 Task: Choose the pronouns "she/her".
Action: Mouse moved to (1271, 93)
Screenshot: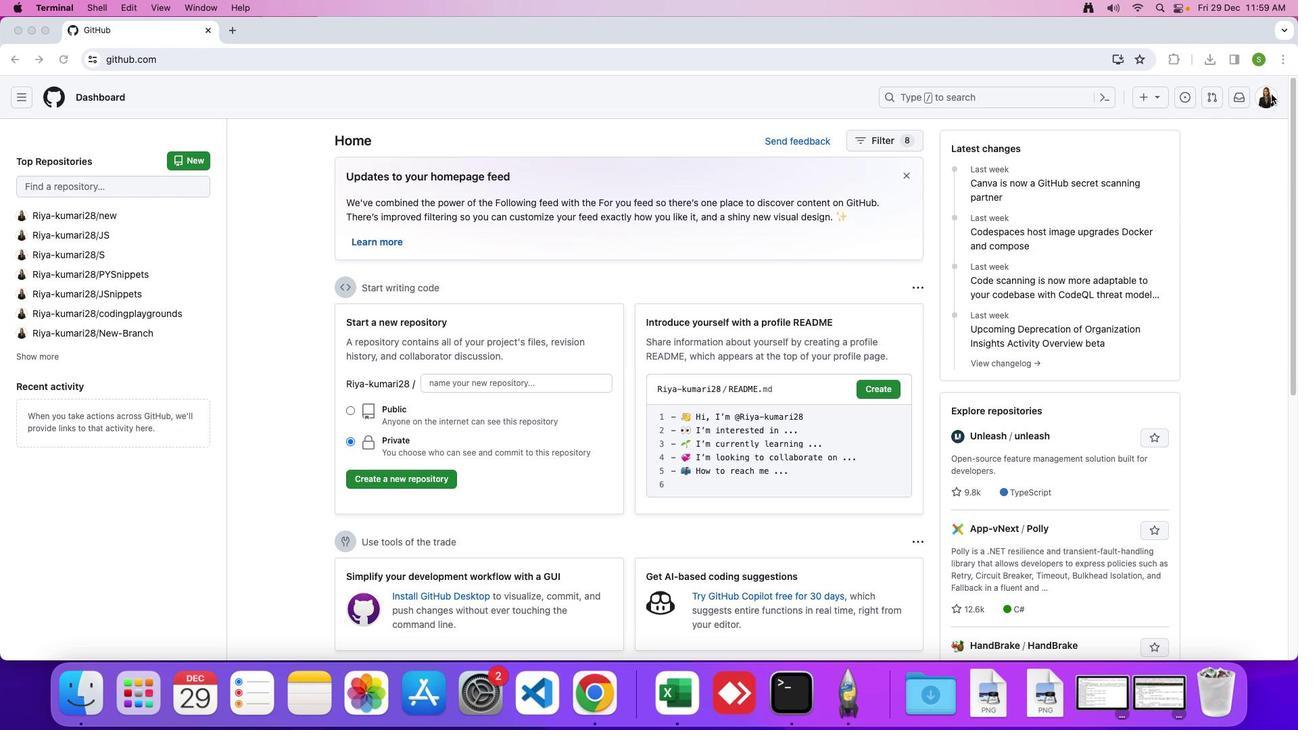 
Action: Mouse pressed left at (1271, 93)
Screenshot: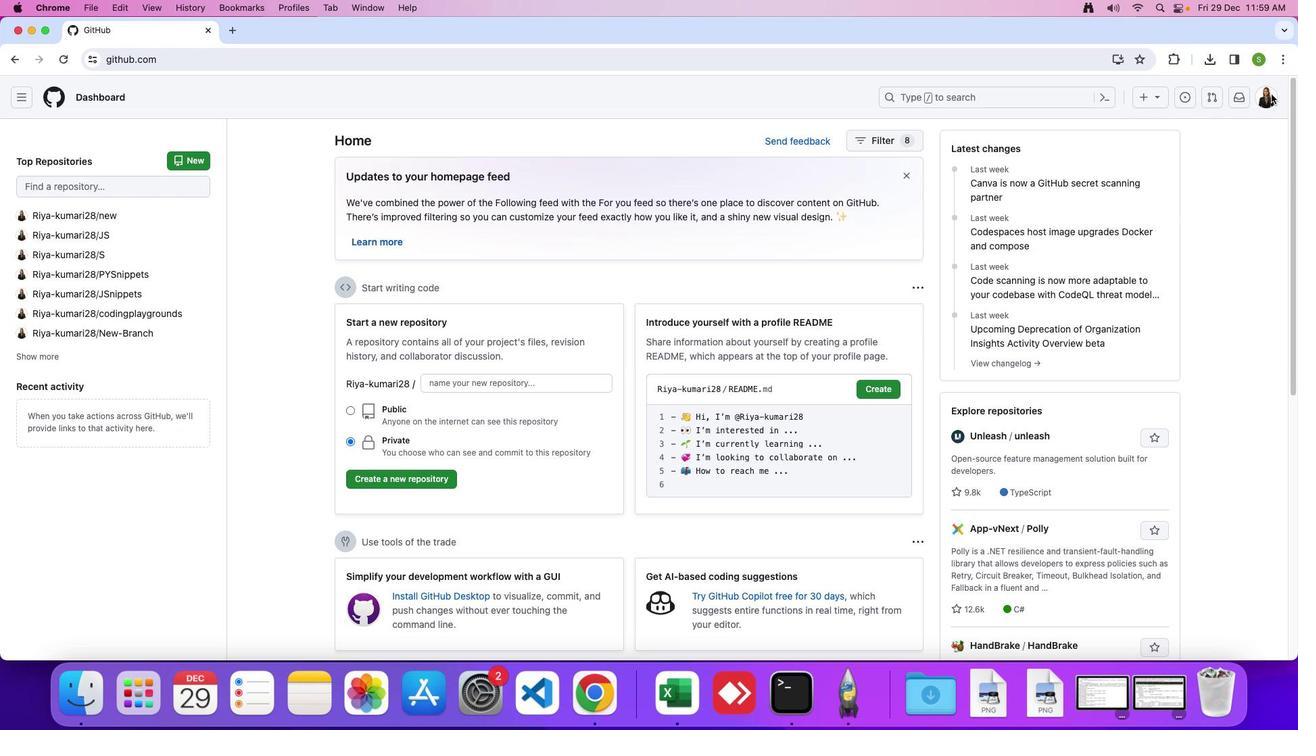 
Action: Mouse moved to (1269, 93)
Screenshot: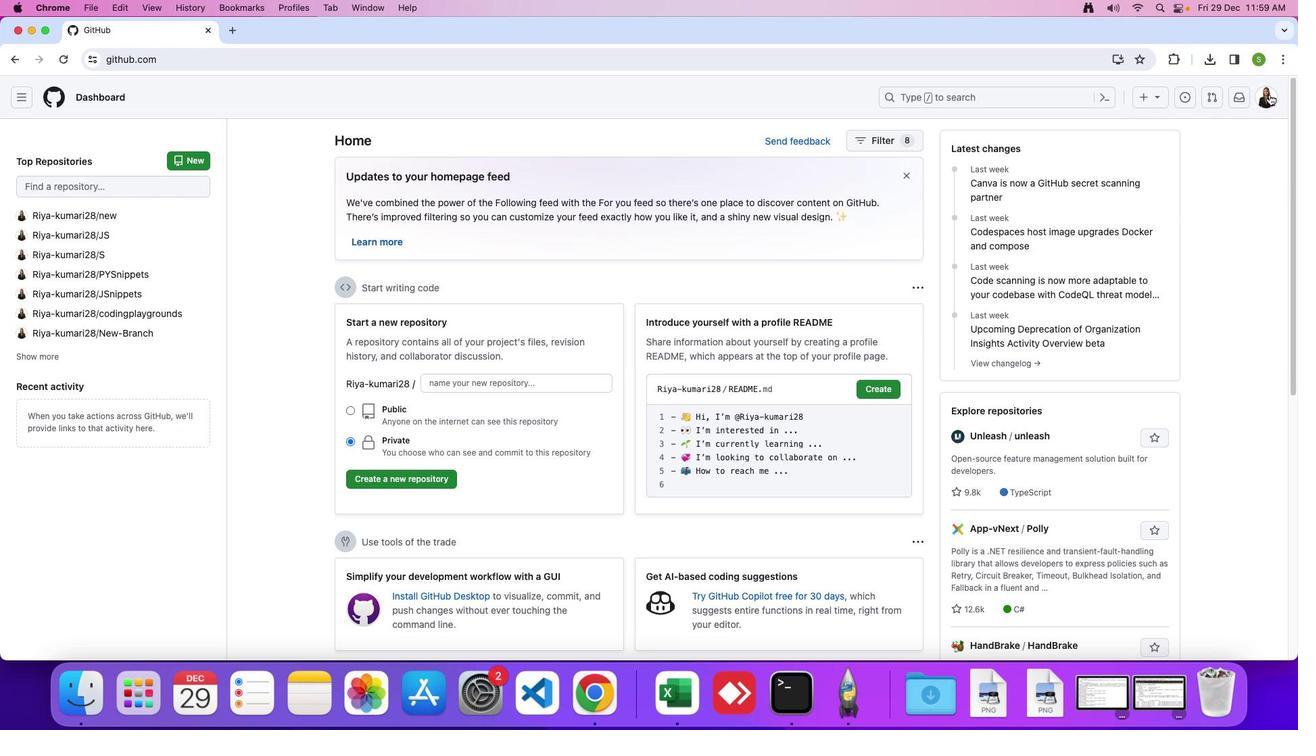
Action: Mouse pressed left at (1269, 93)
Screenshot: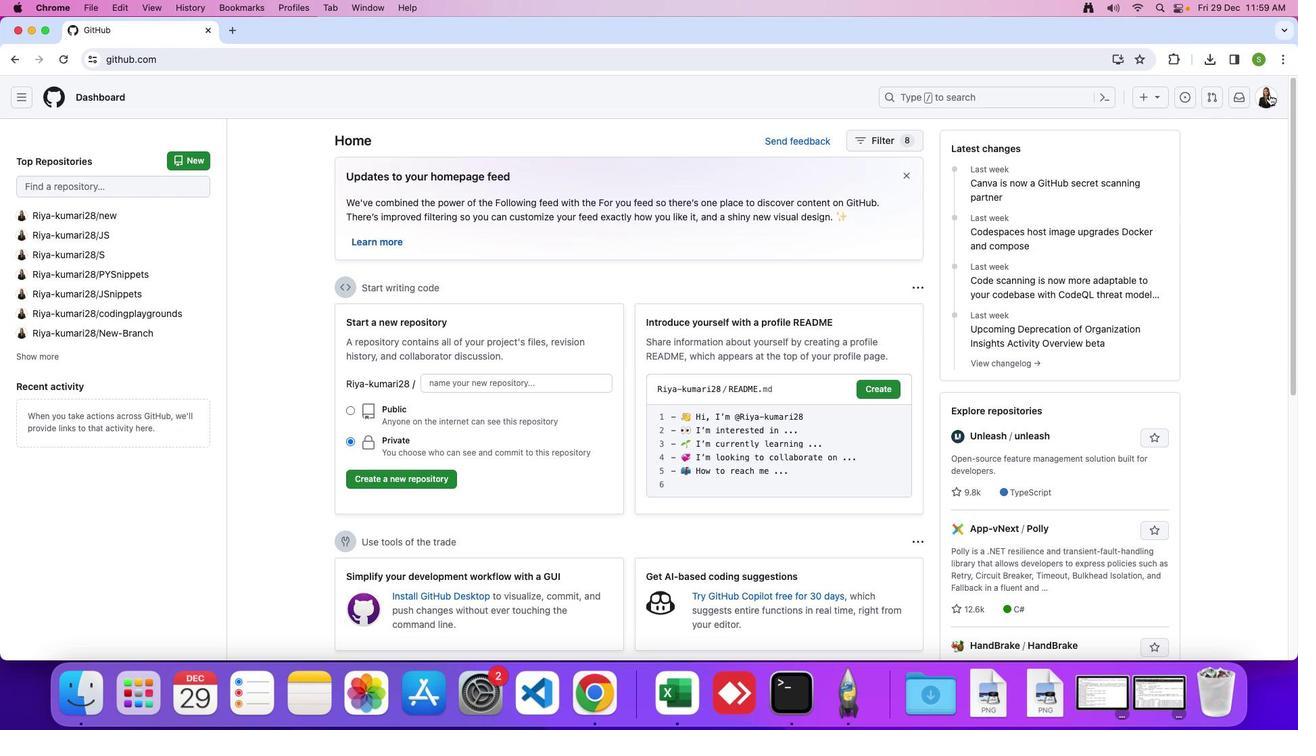 
Action: Mouse moved to (1155, 166)
Screenshot: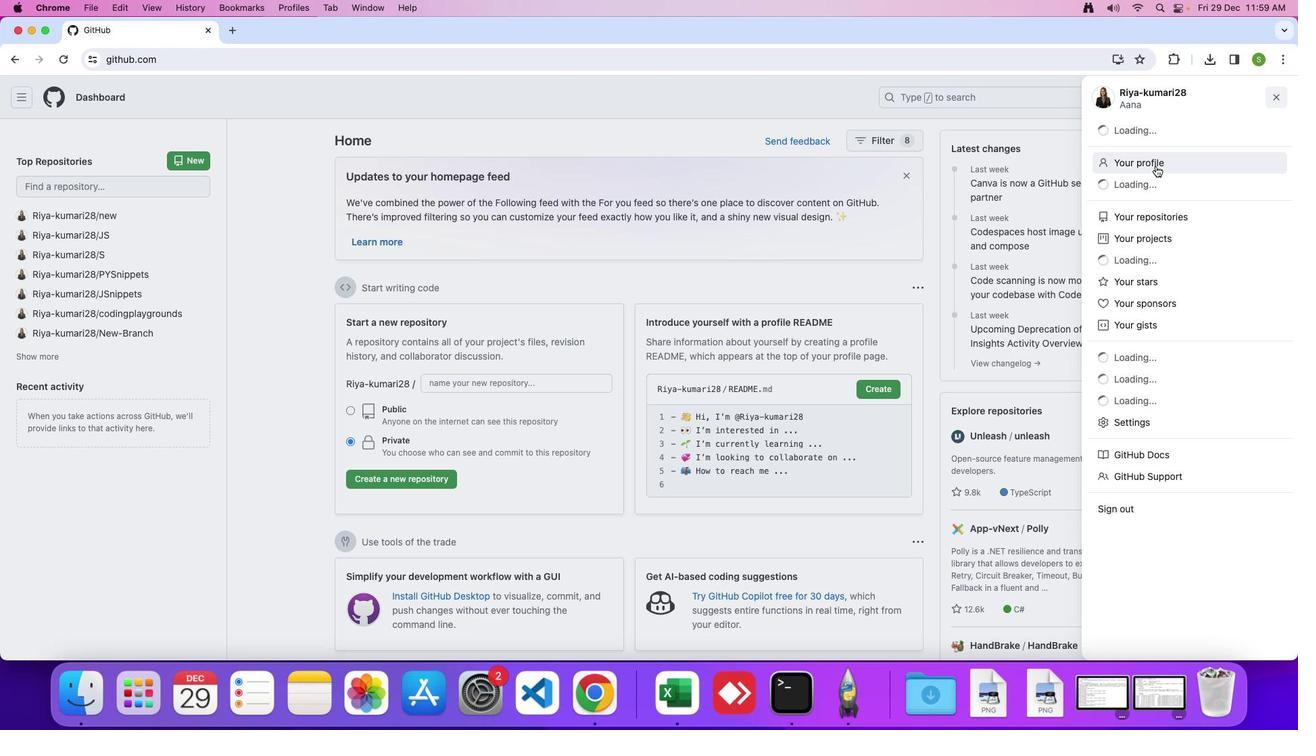 
Action: Mouse pressed left at (1155, 166)
Screenshot: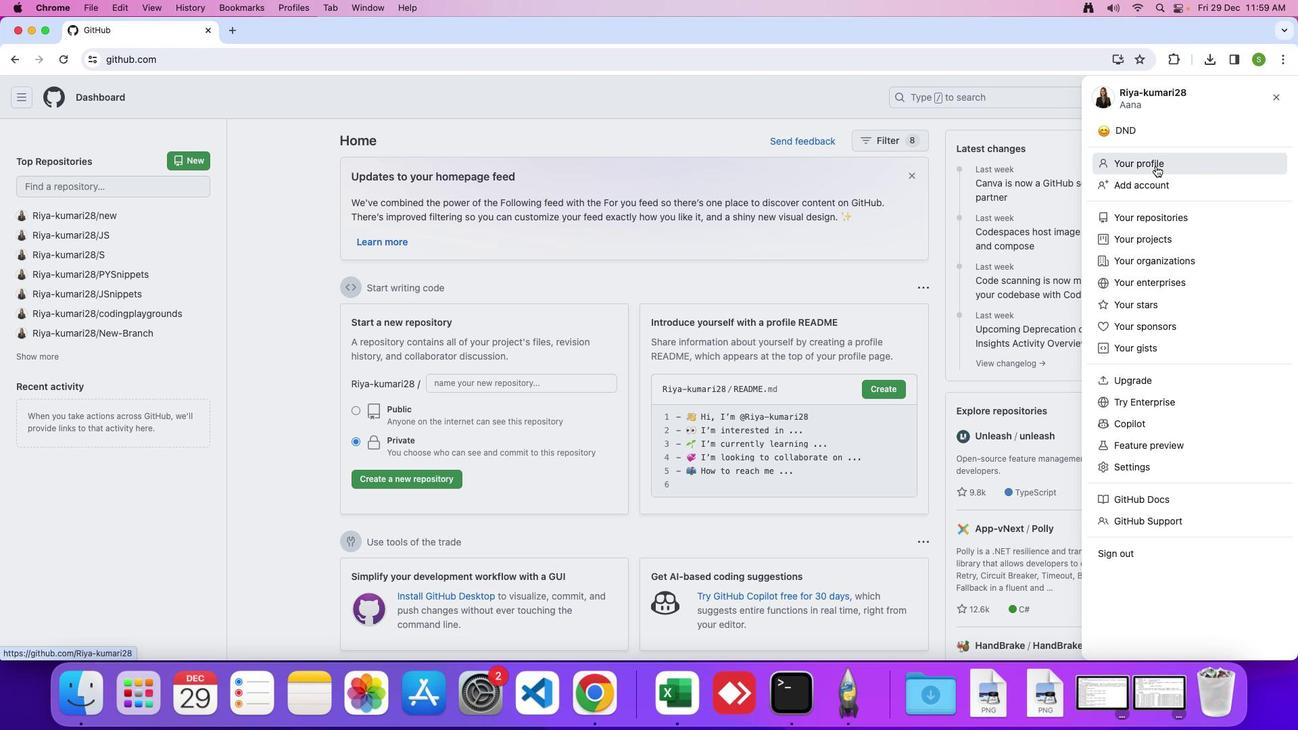 
Action: Mouse moved to (306, 470)
Screenshot: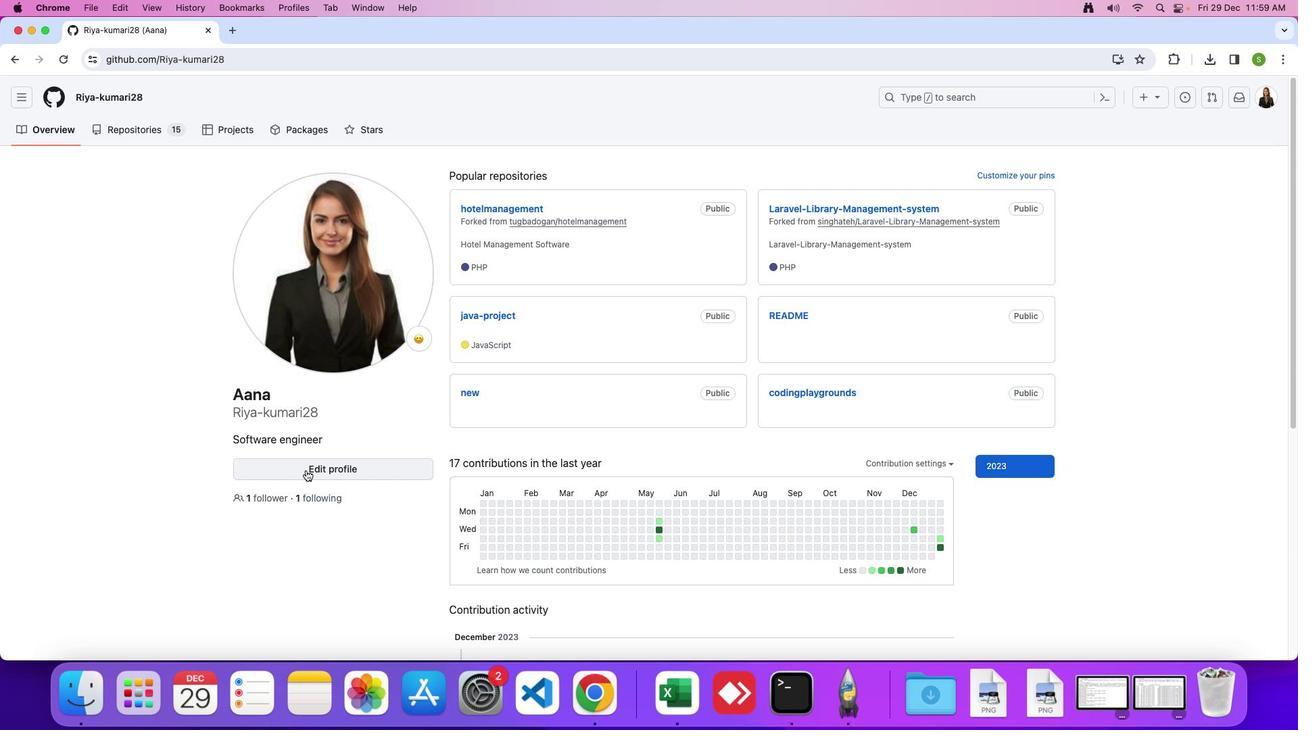 
Action: Mouse pressed left at (306, 470)
Screenshot: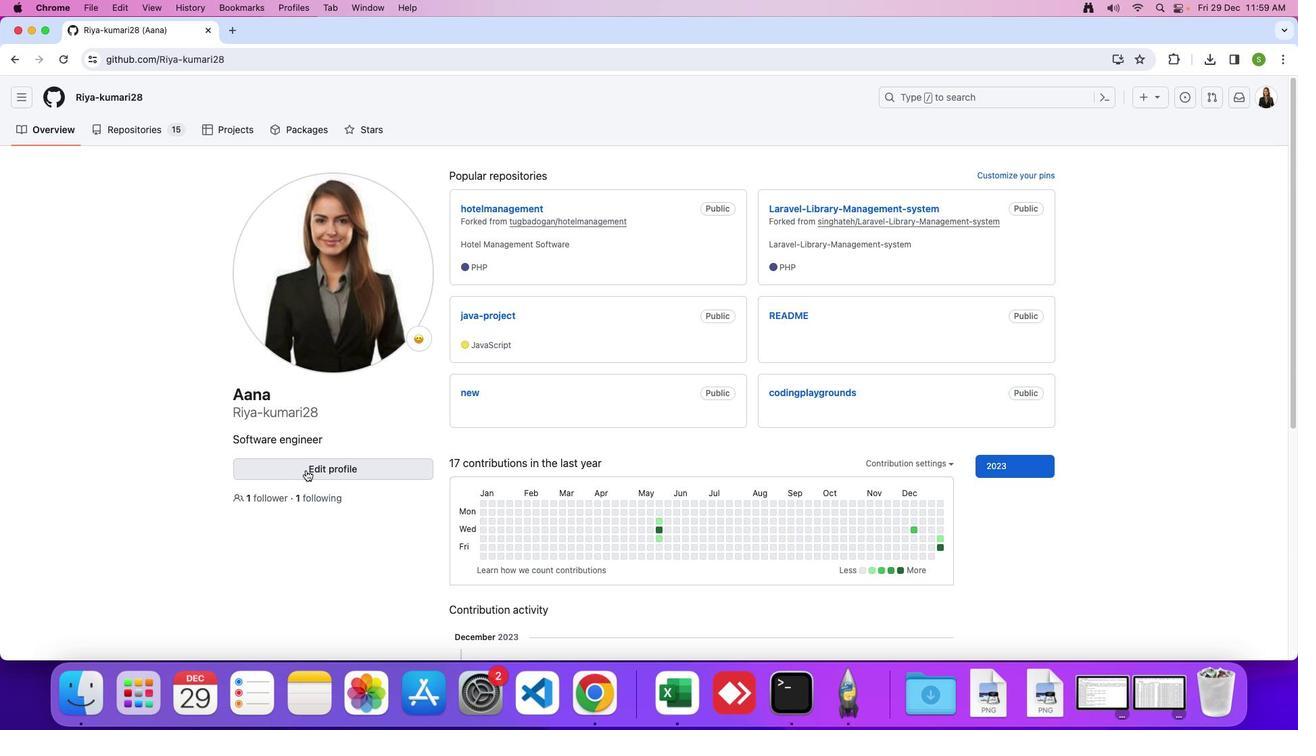 
Action: Mouse moved to (329, 478)
Screenshot: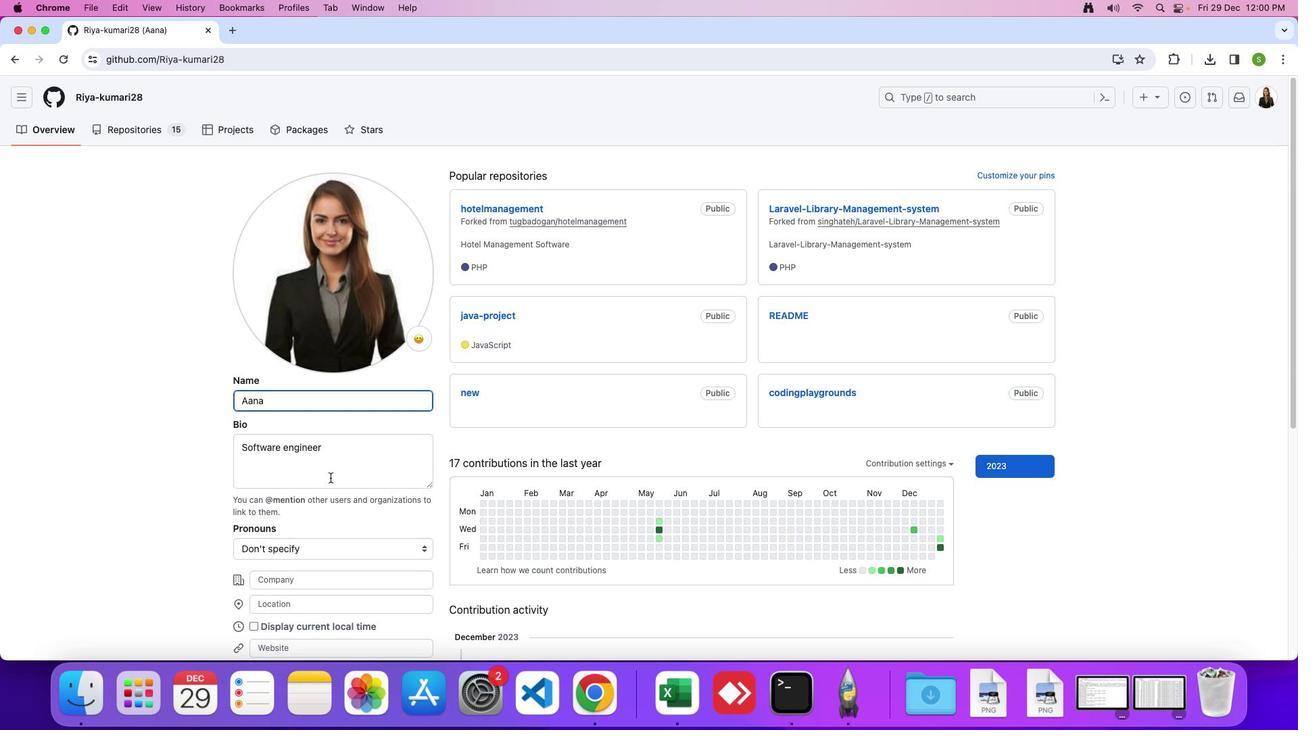 
Action: Mouse scrolled (329, 478) with delta (0, 0)
Screenshot: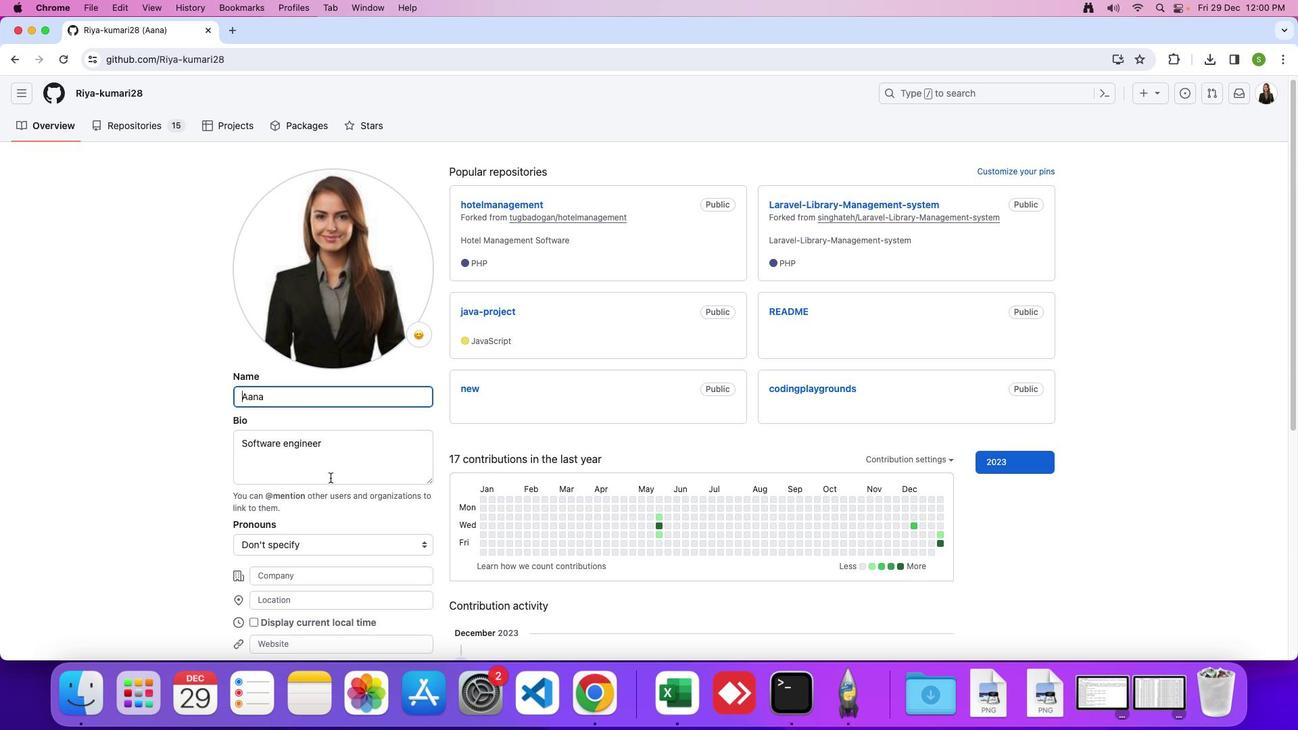 
Action: Mouse scrolled (329, 478) with delta (0, 0)
Screenshot: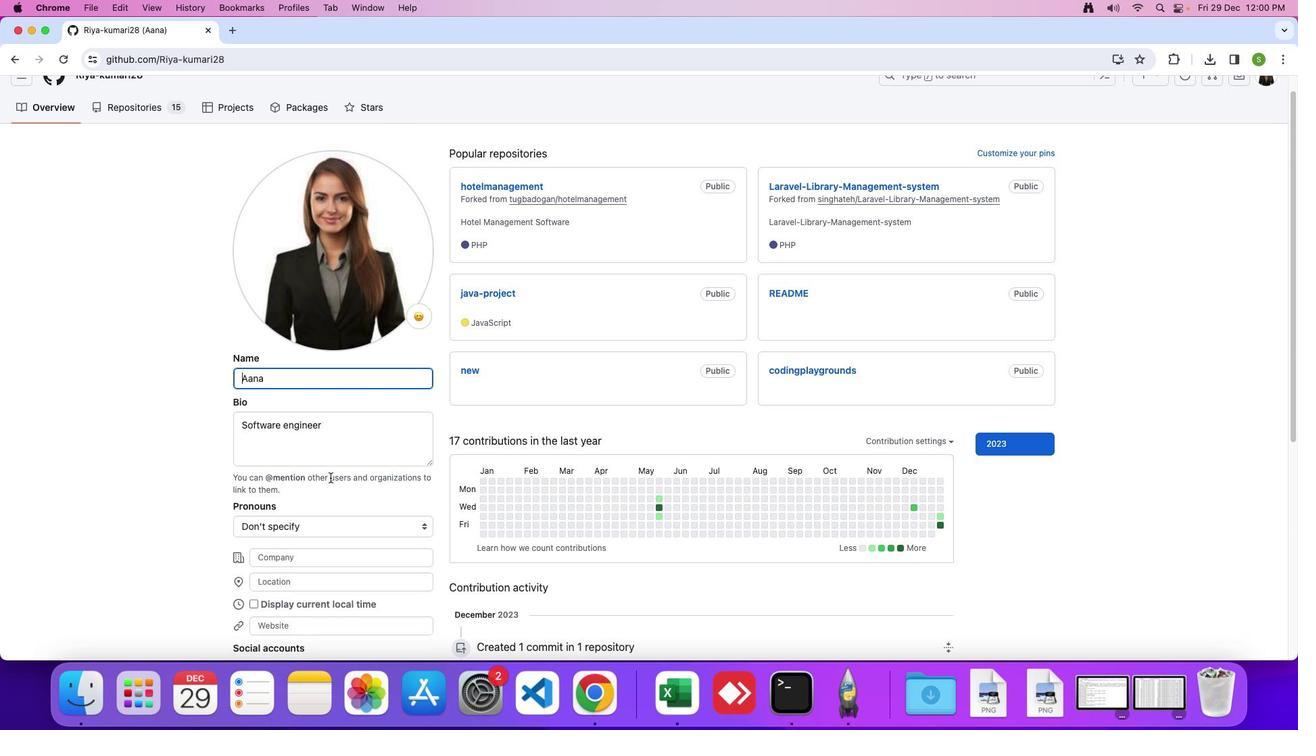 
Action: Mouse scrolled (329, 478) with delta (0, -1)
Screenshot: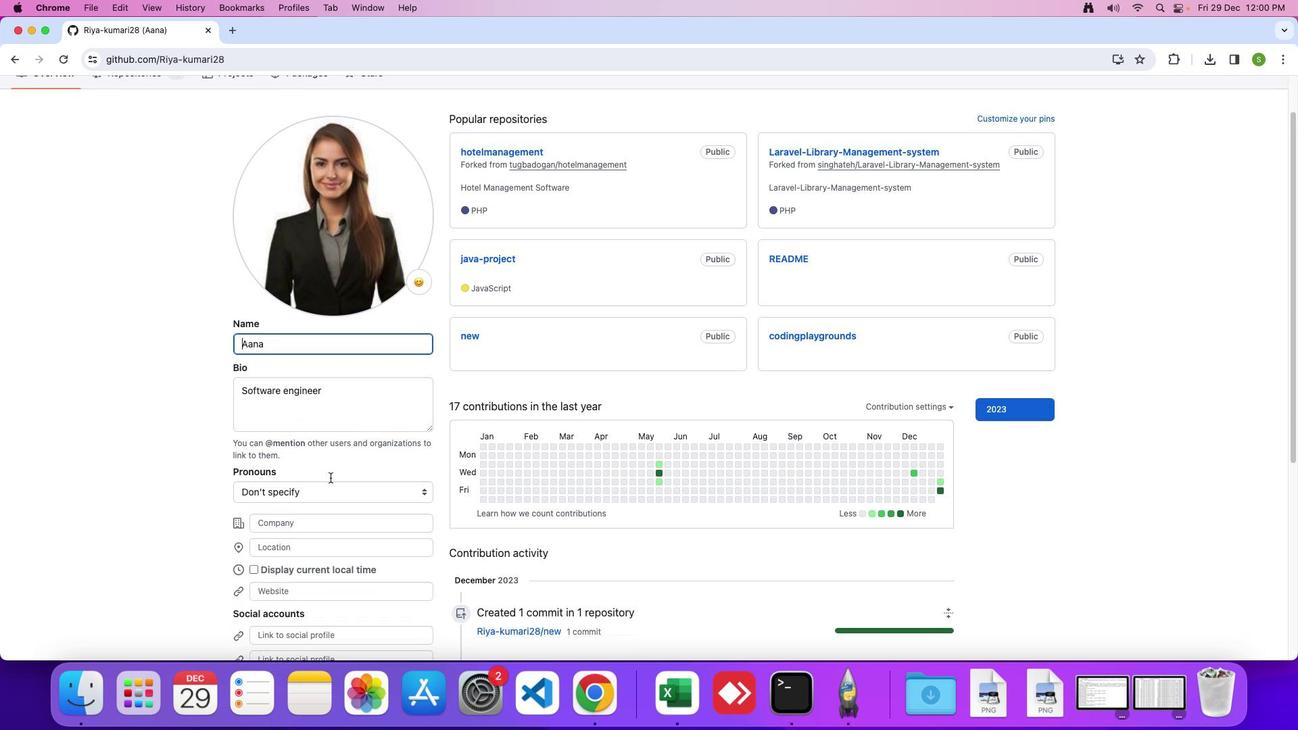 
Action: Mouse moved to (415, 442)
Screenshot: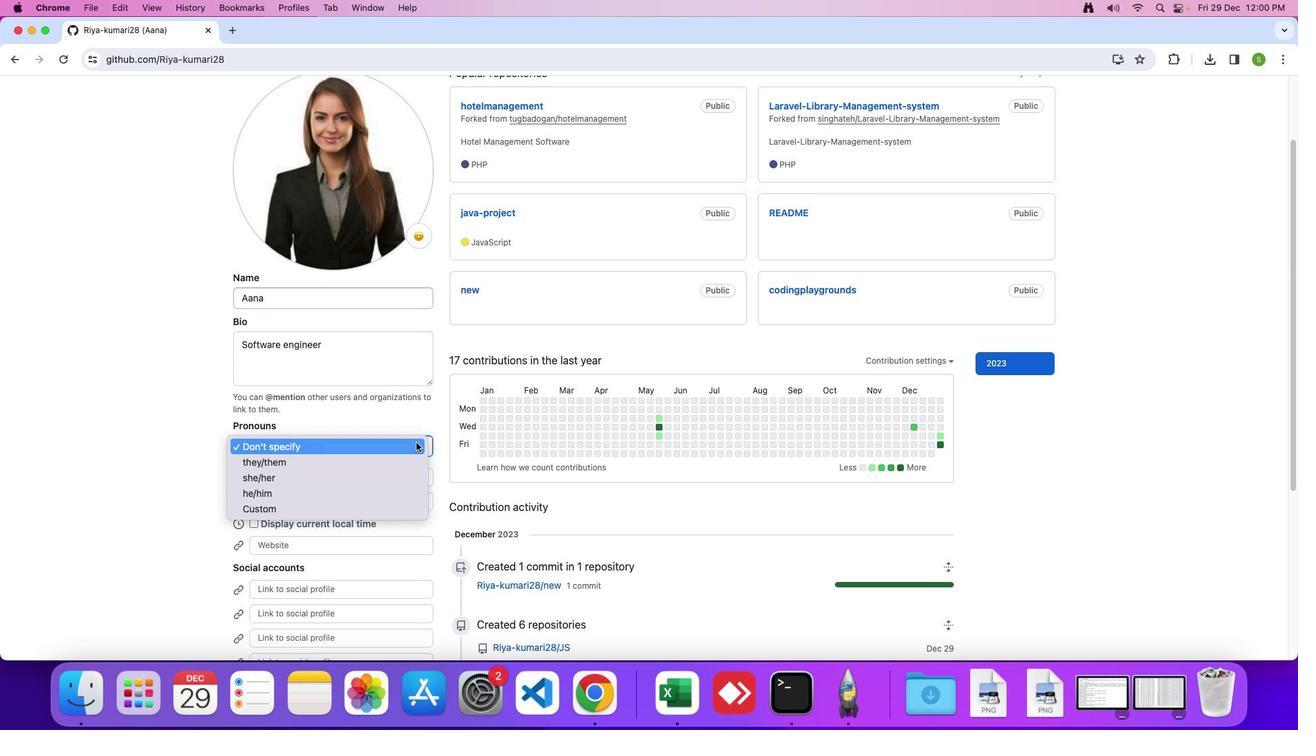 
Action: Mouse pressed left at (415, 442)
Screenshot: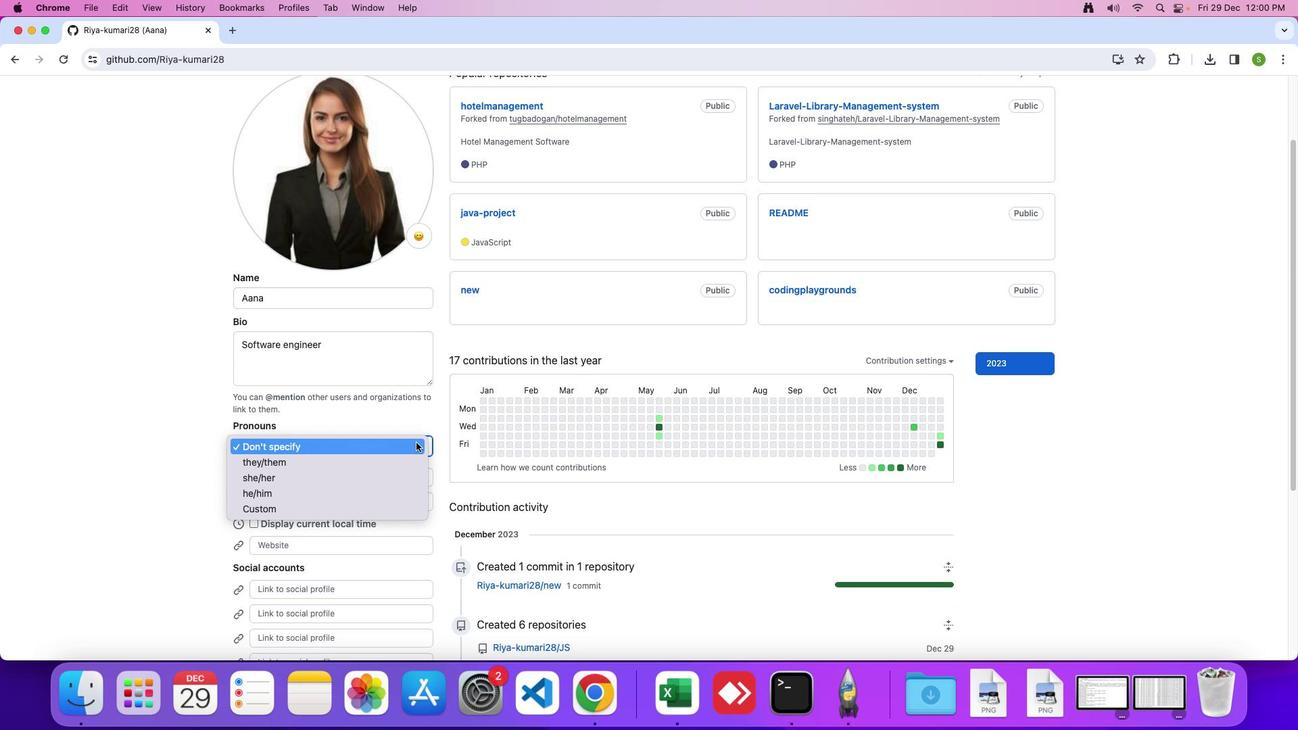 
Action: Mouse moved to (335, 478)
Screenshot: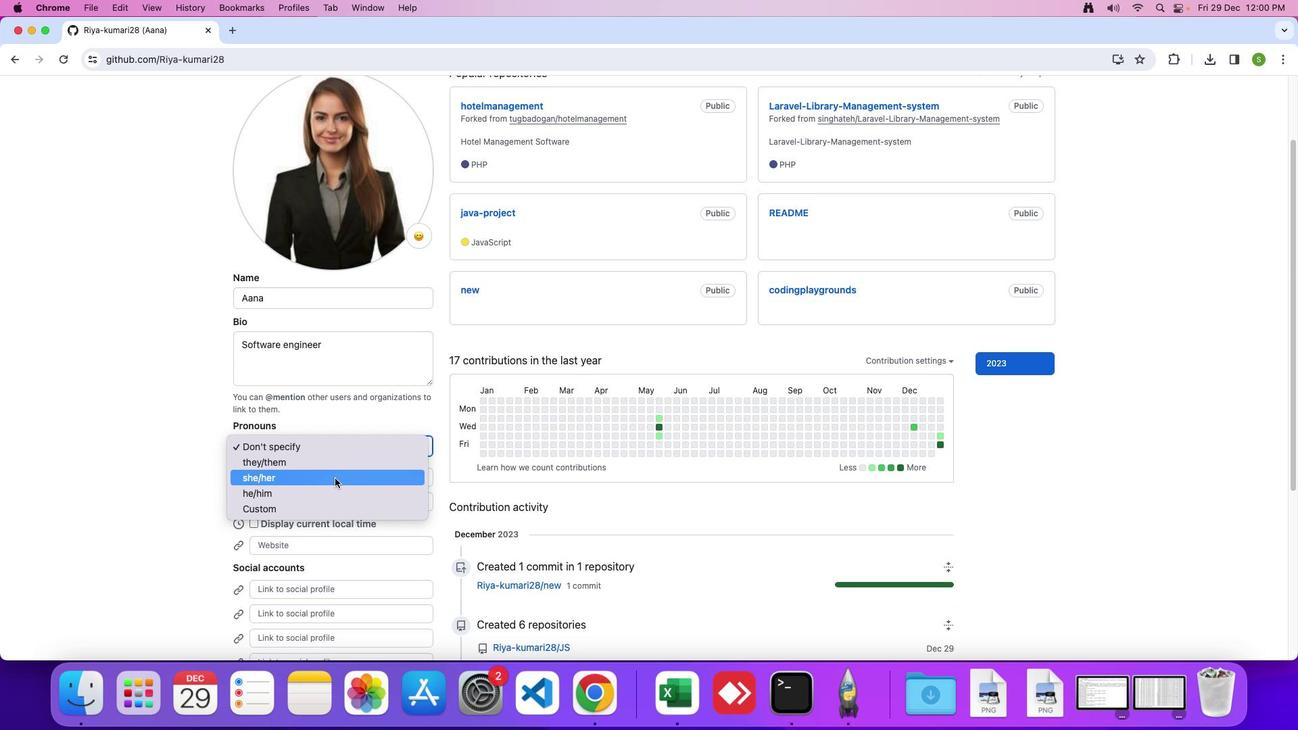 
Action: Mouse pressed left at (335, 478)
Screenshot: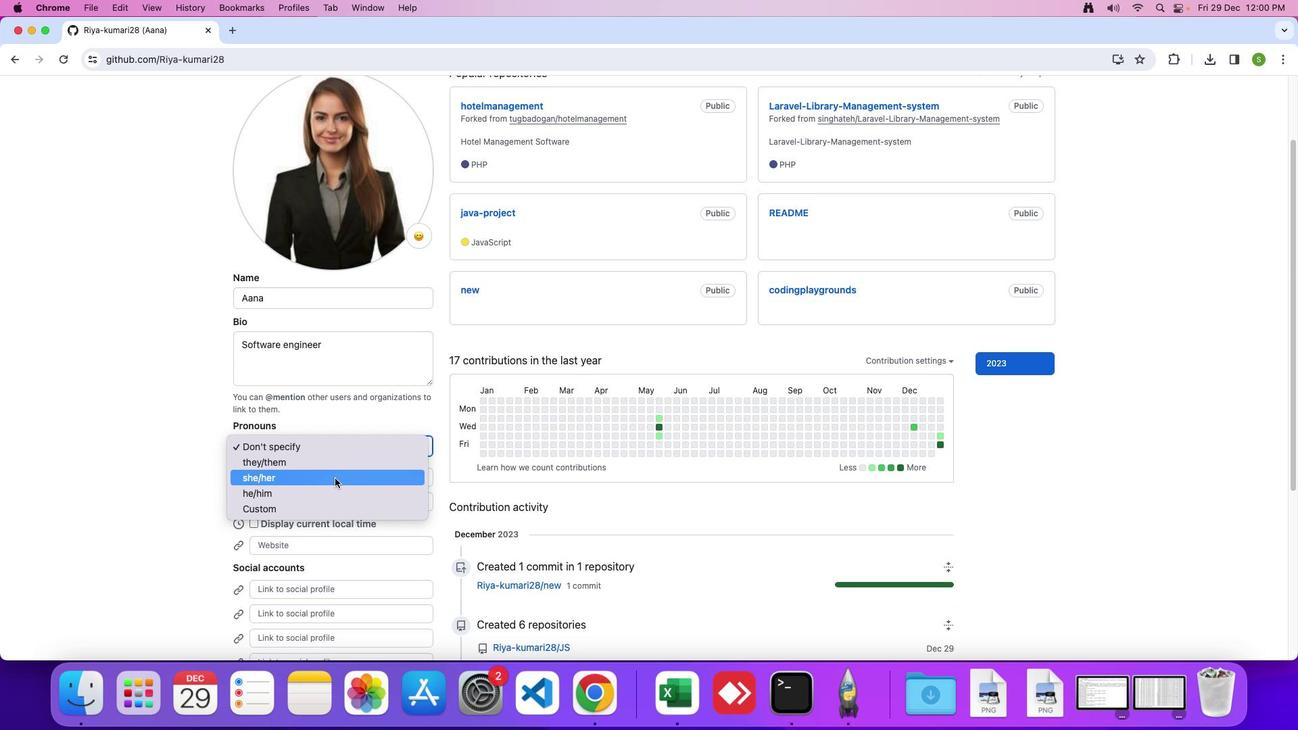
